 Task: In job recomendations turn off email notifications.
Action: Mouse moved to (698, 54)
Screenshot: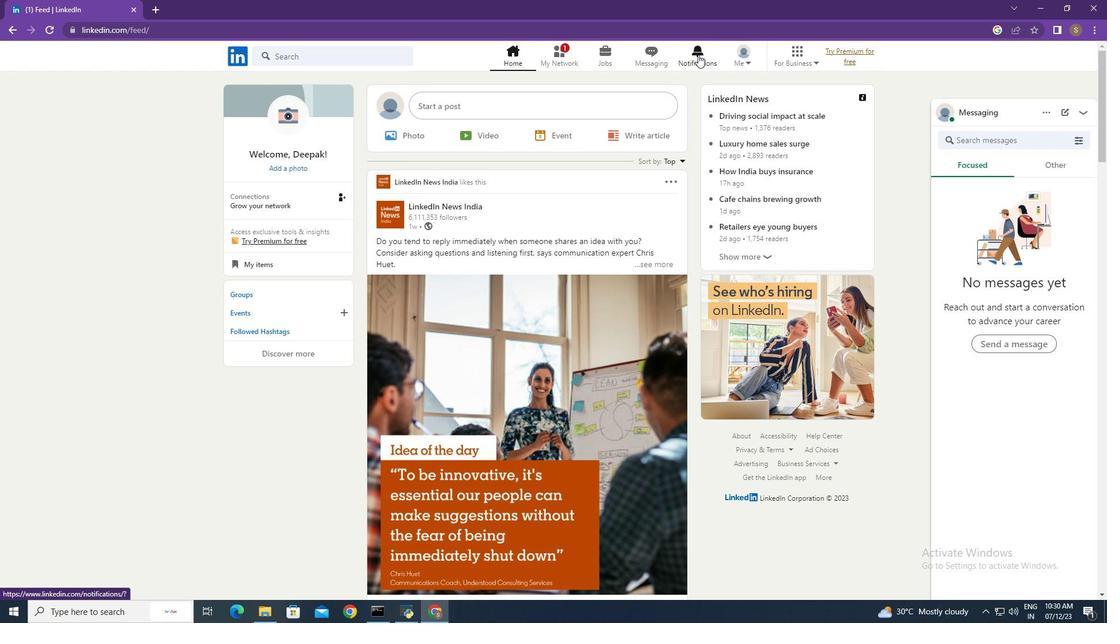
Action: Mouse pressed left at (698, 54)
Screenshot: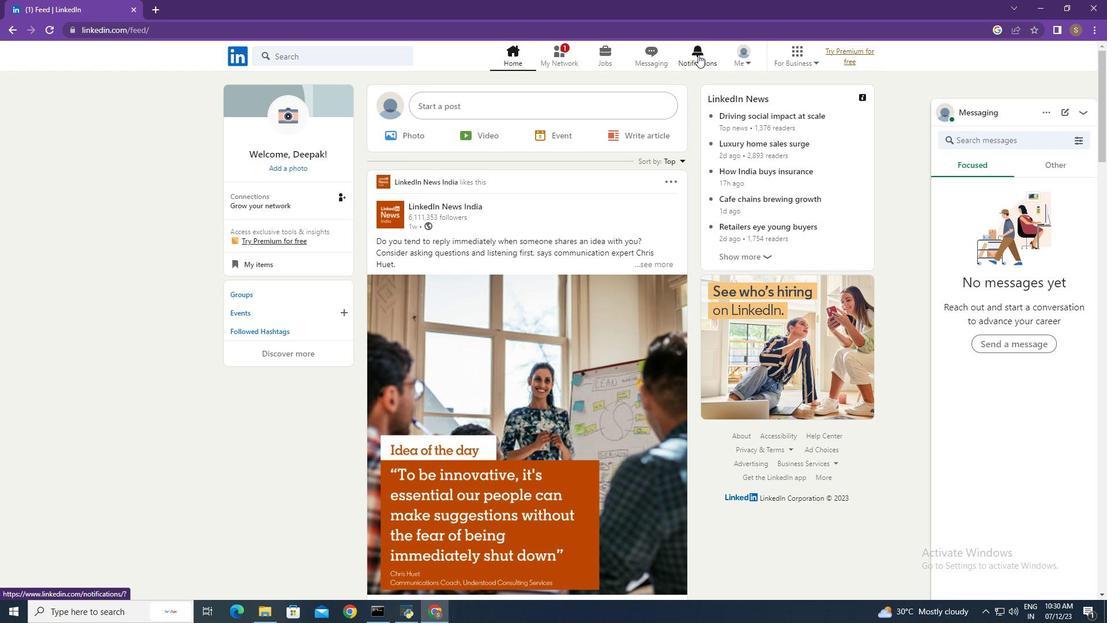
Action: Mouse moved to (260, 134)
Screenshot: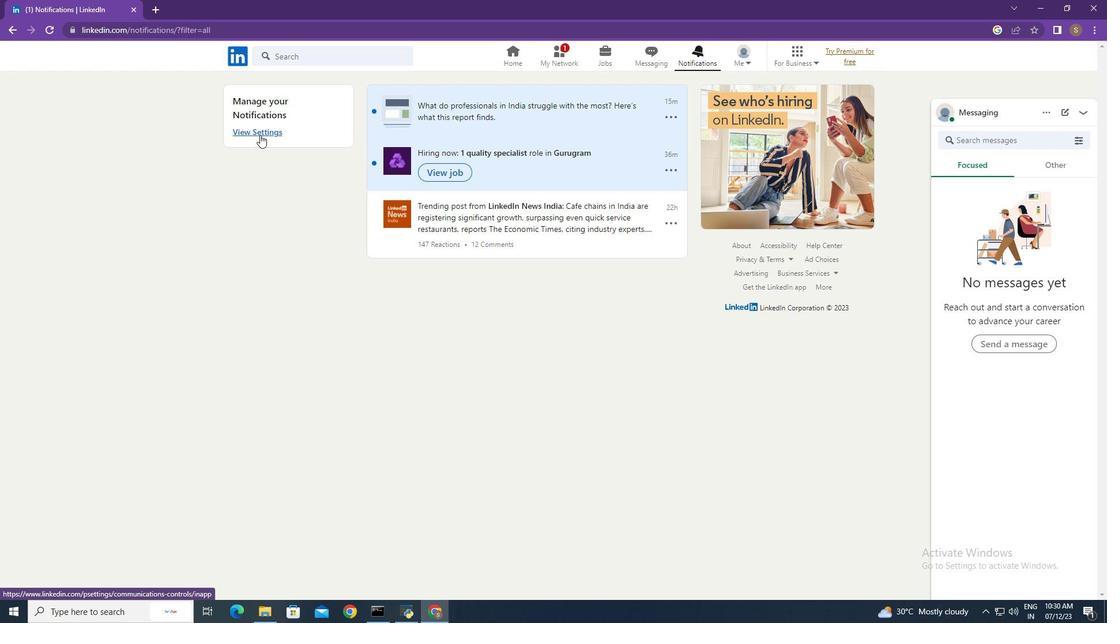 
Action: Mouse pressed left at (260, 134)
Screenshot: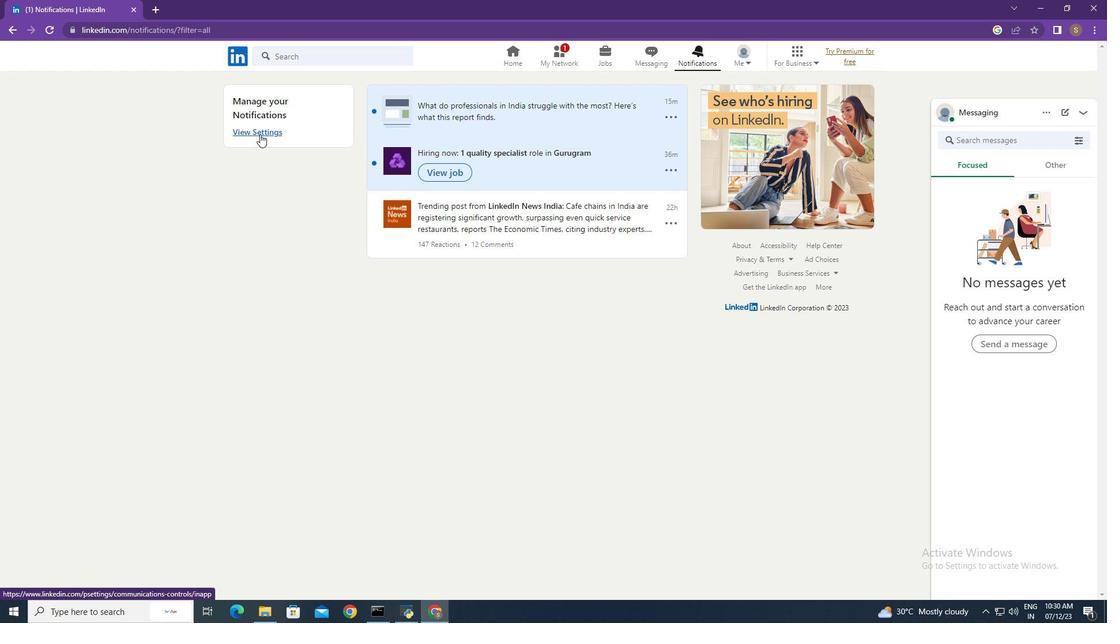 
Action: Mouse moved to (812, 175)
Screenshot: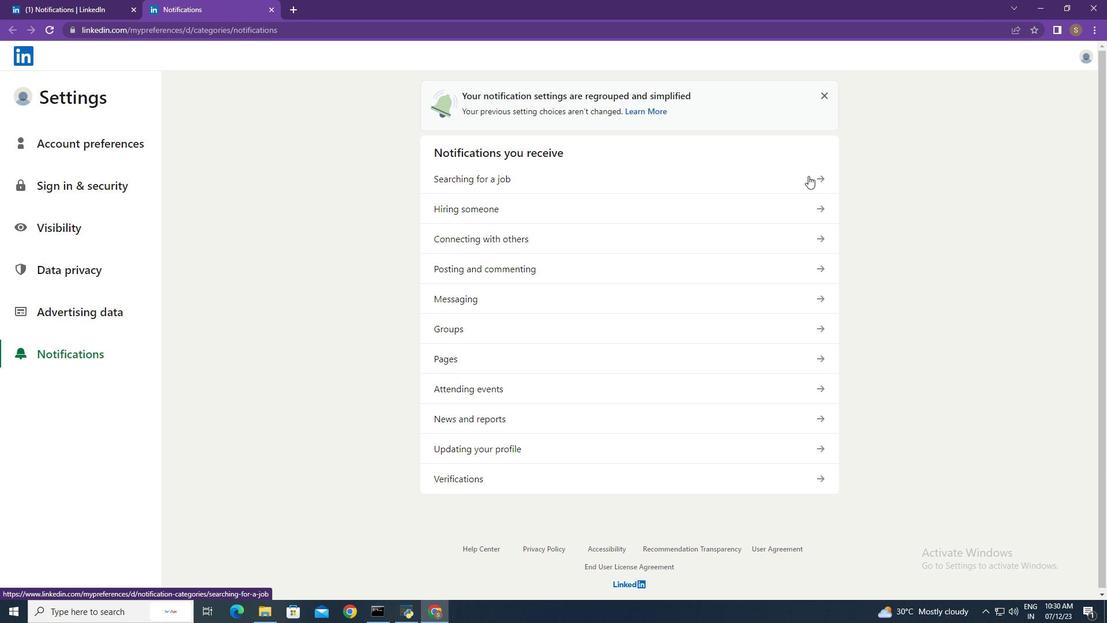 
Action: Mouse pressed left at (812, 175)
Screenshot: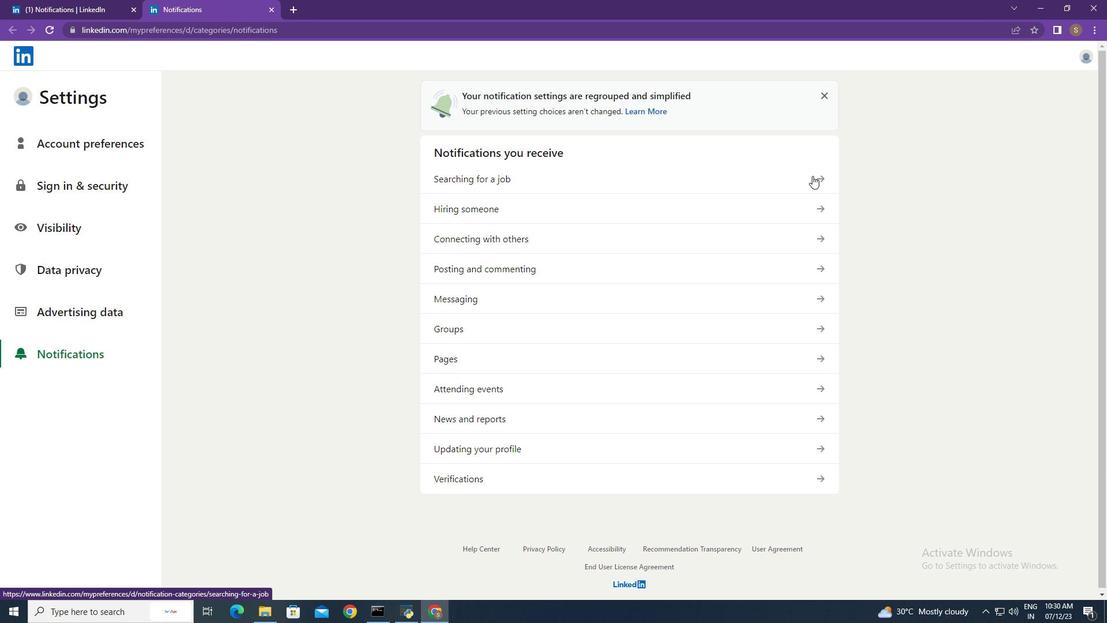 
Action: Mouse moved to (821, 250)
Screenshot: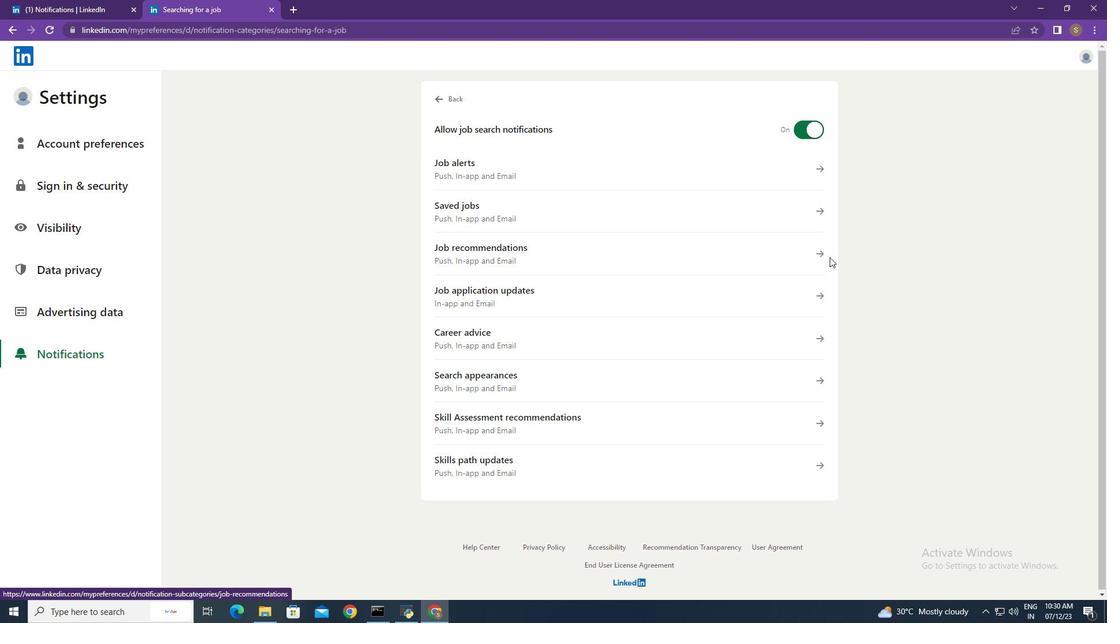 
Action: Mouse pressed left at (821, 250)
Screenshot: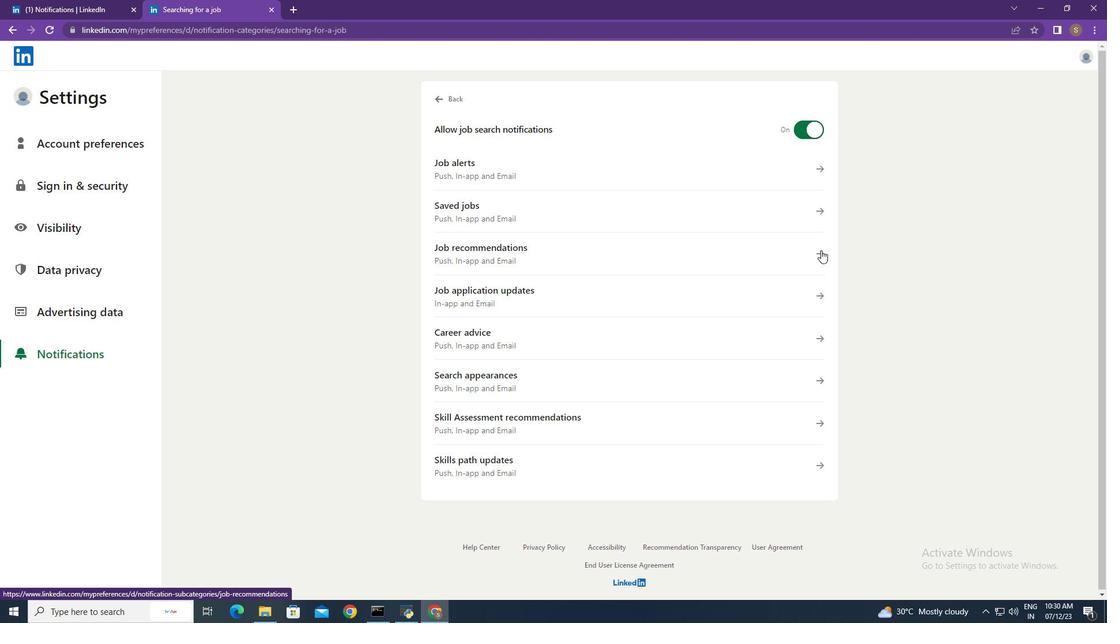 
Action: Mouse moved to (805, 303)
Screenshot: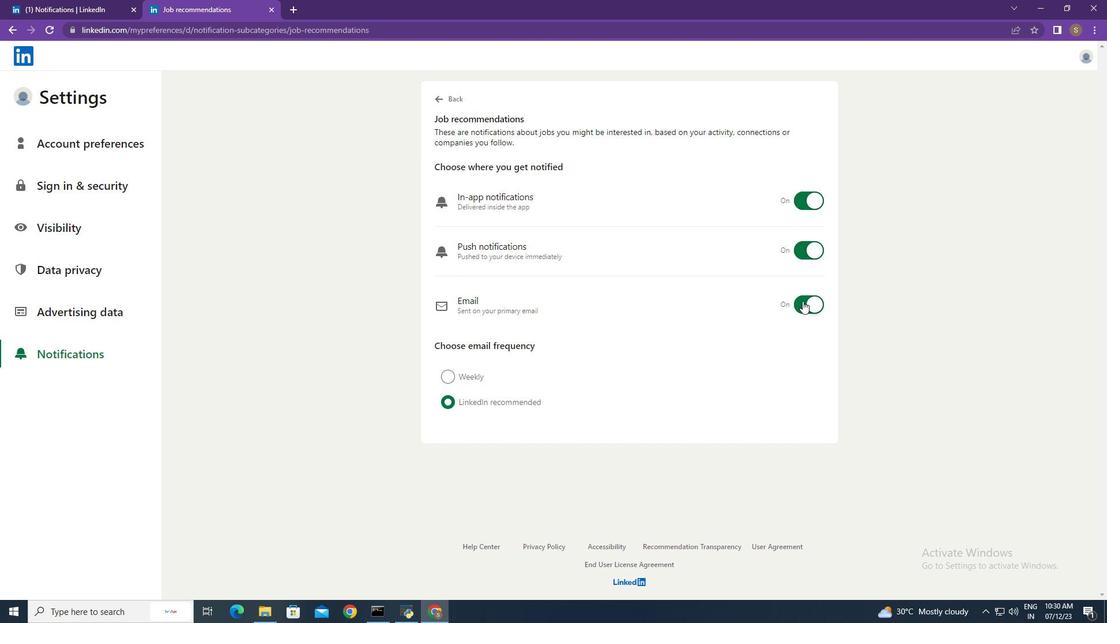 
Action: Mouse pressed left at (805, 303)
Screenshot: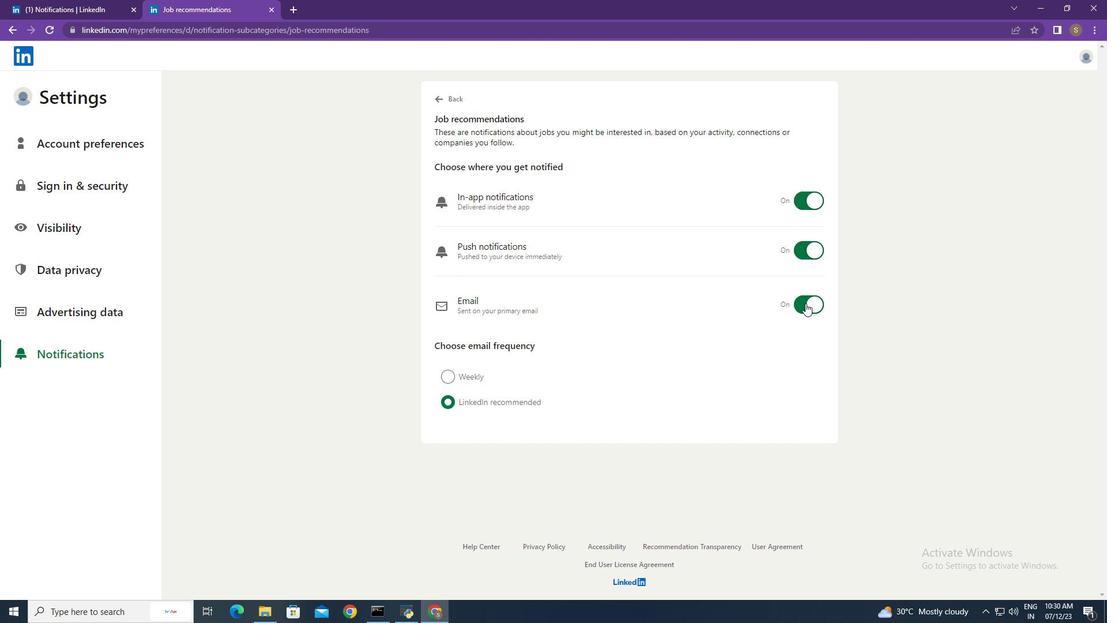 
Action: Mouse moved to (971, 276)
Screenshot: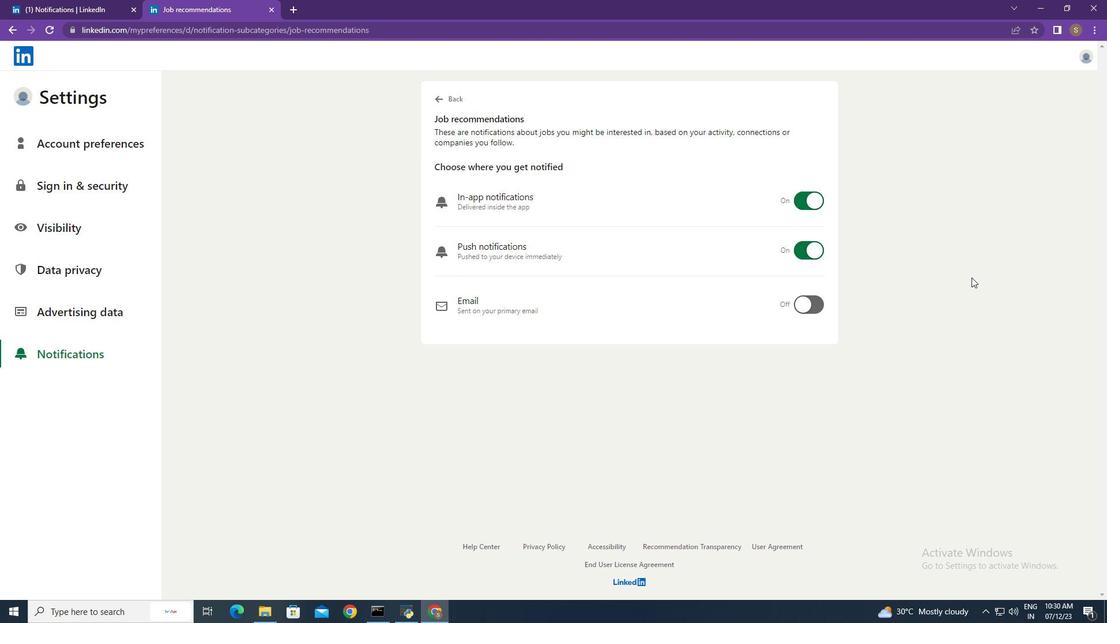 
